 Task: Choose the option "Read and write permissions" for workflow permissions in the repository "JS".
Action: Mouse moved to (977, 198)
Screenshot: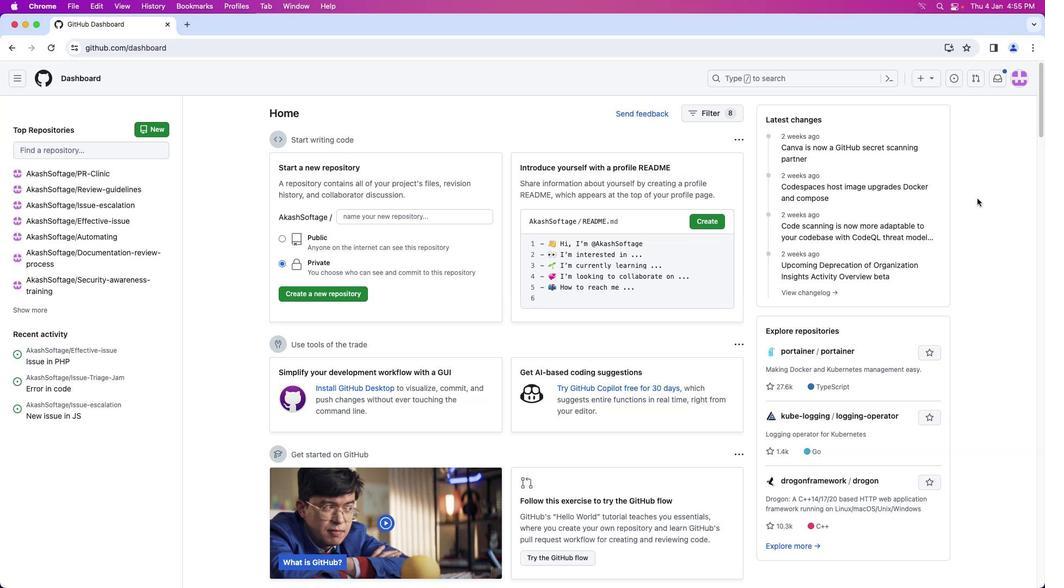 
Action: Mouse pressed left at (977, 198)
Screenshot: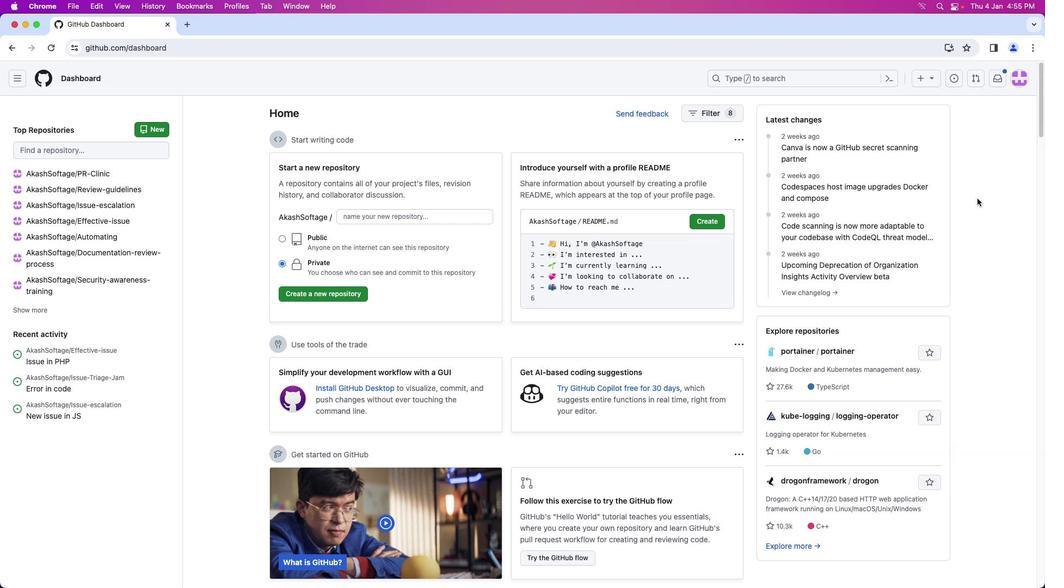 
Action: Mouse moved to (1025, 78)
Screenshot: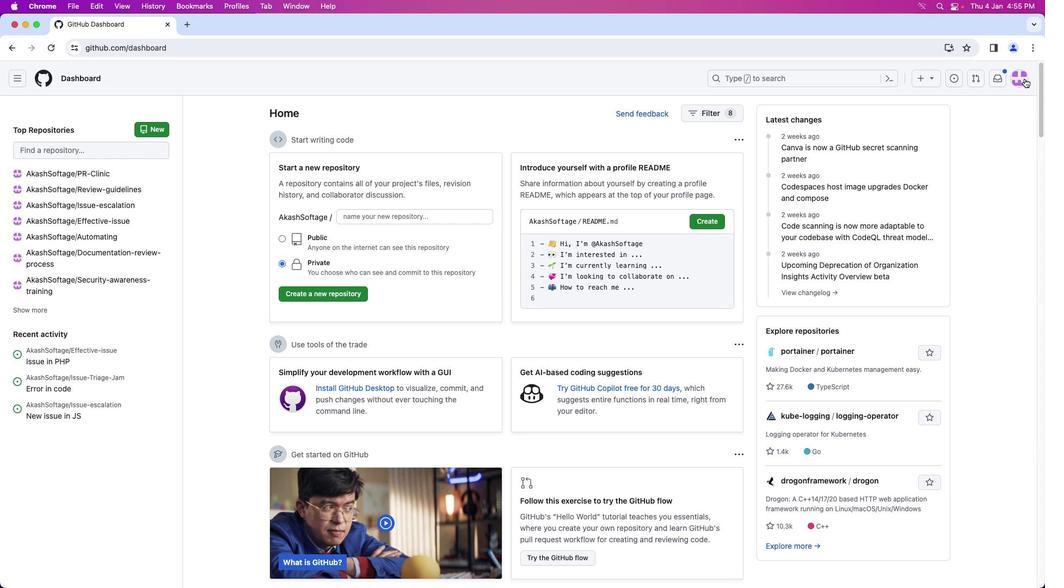 
Action: Mouse pressed left at (1025, 78)
Screenshot: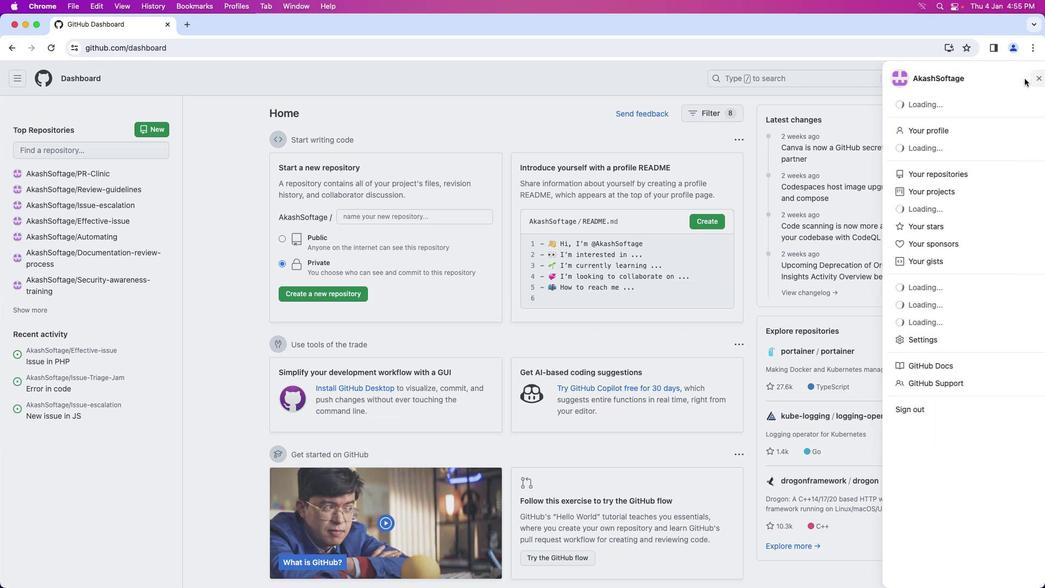 
Action: Mouse moved to (947, 168)
Screenshot: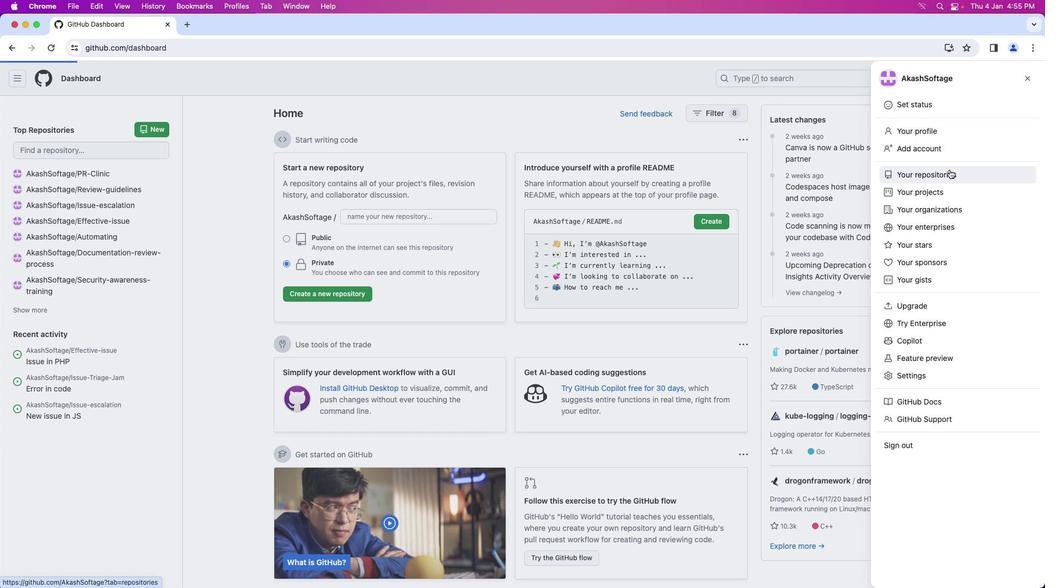 
Action: Mouse pressed left at (947, 168)
Screenshot: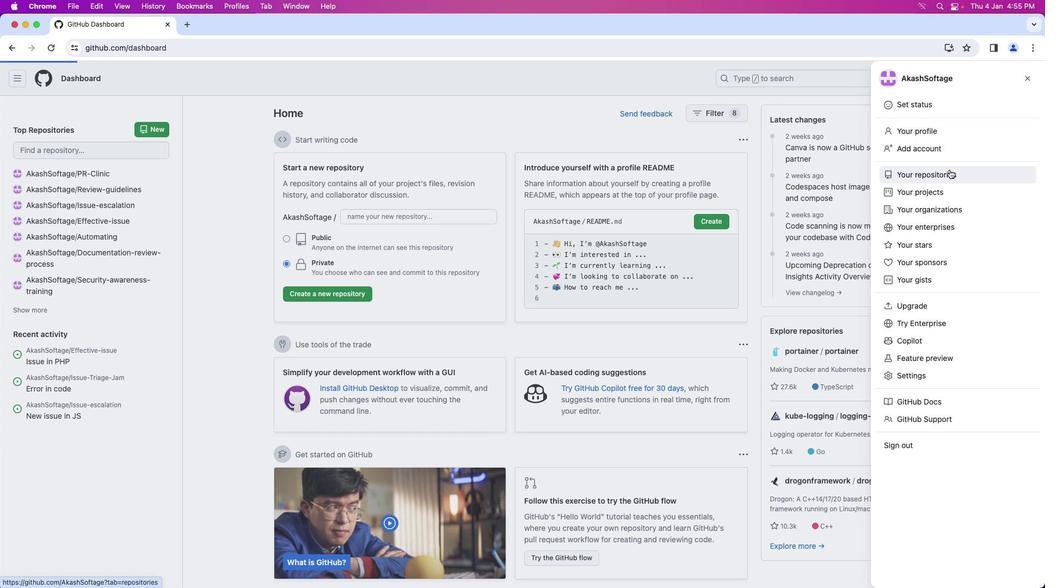 
Action: Mouse moved to (367, 176)
Screenshot: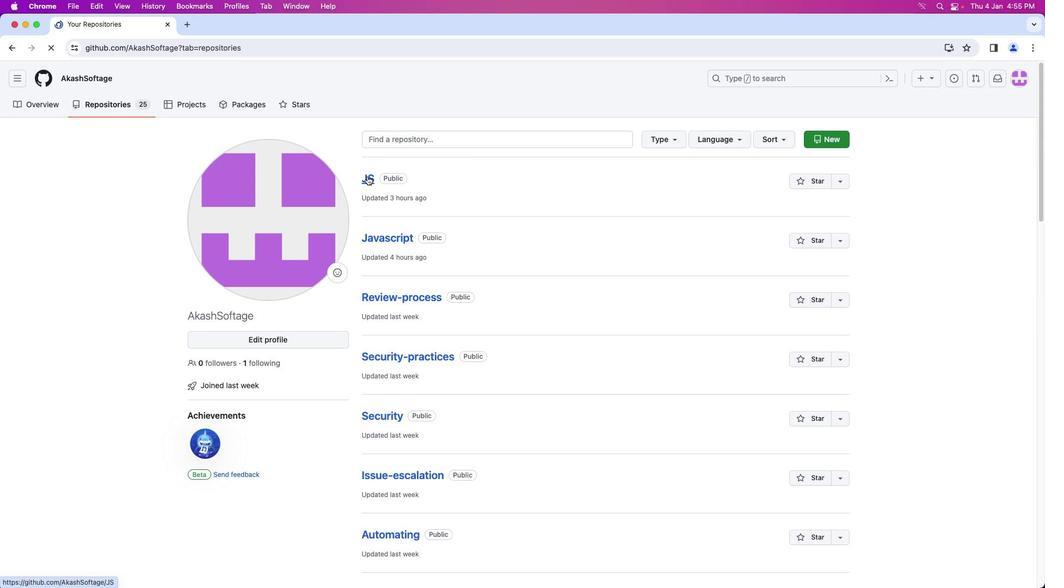 
Action: Mouse pressed left at (367, 176)
Screenshot: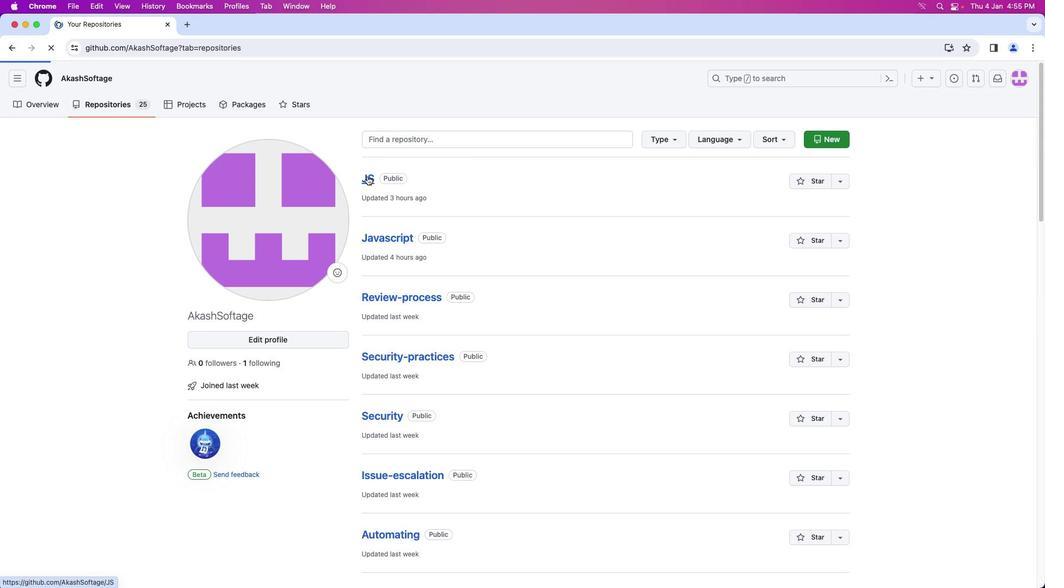 
Action: Mouse moved to (462, 106)
Screenshot: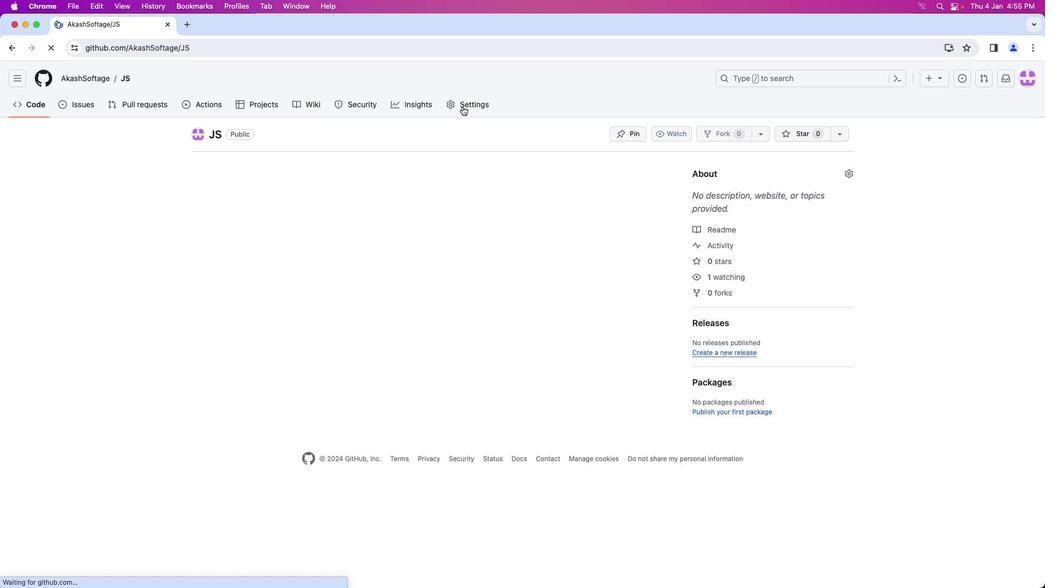 
Action: Mouse pressed left at (462, 106)
Screenshot: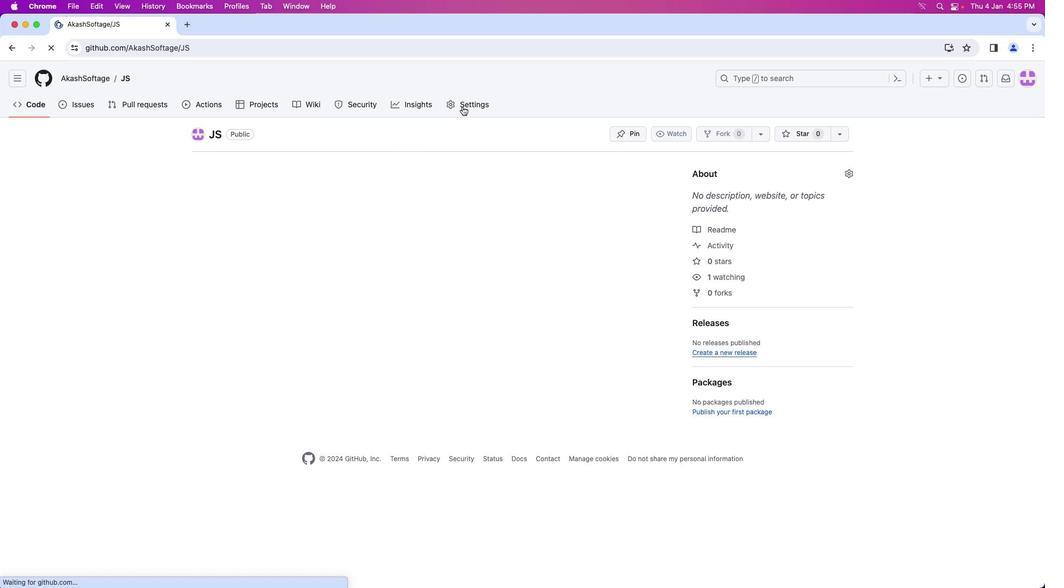 
Action: Mouse moved to (283, 294)
Screenshot: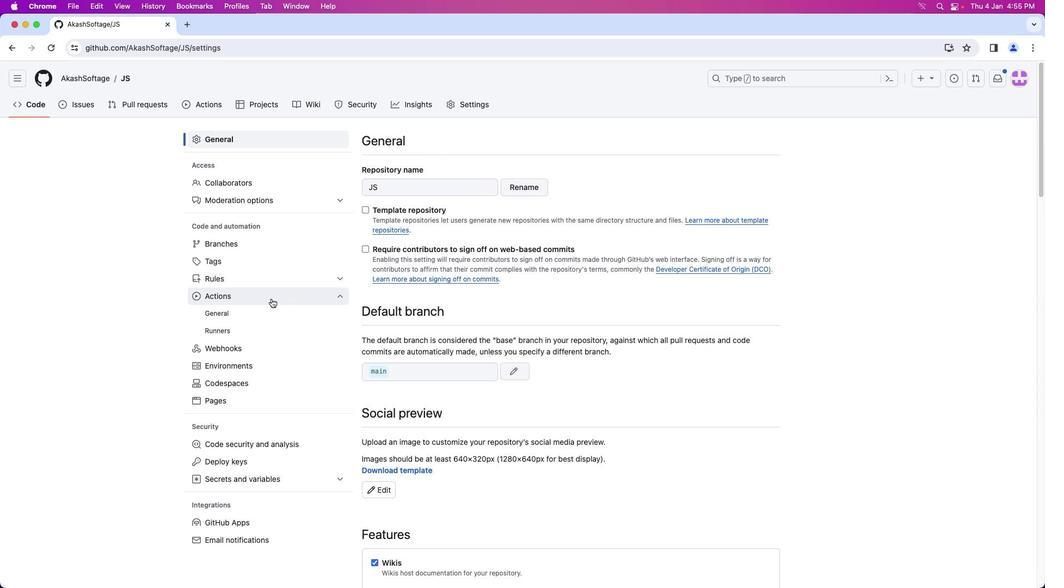 
Action: Mouse pressed left at (283, 294)
Screenshot: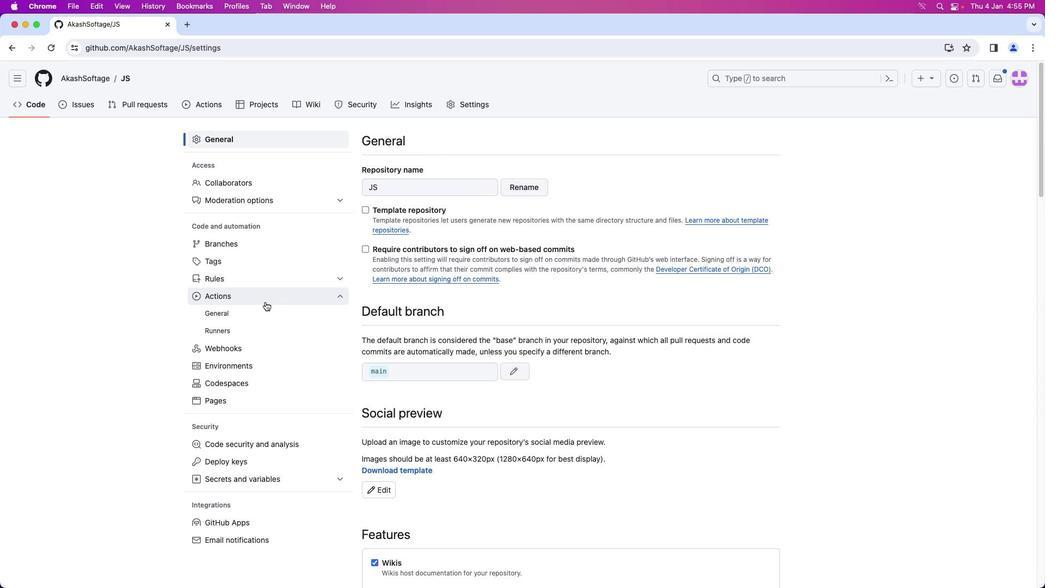 
Action: Mouse moved to (226, 316)
Screenshot: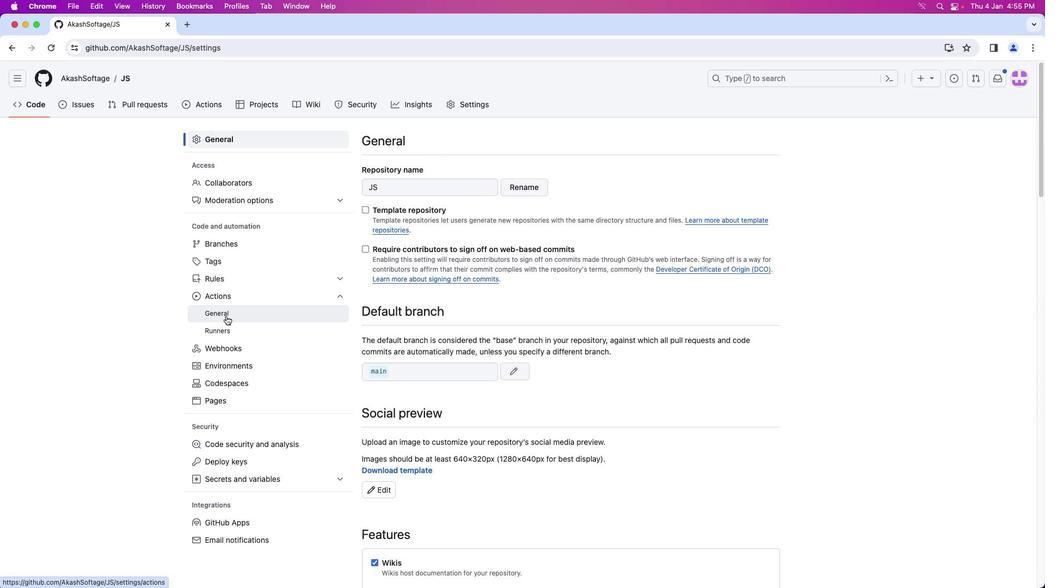 
Action: Mouse pressed left at (226, 316)
Screenshot: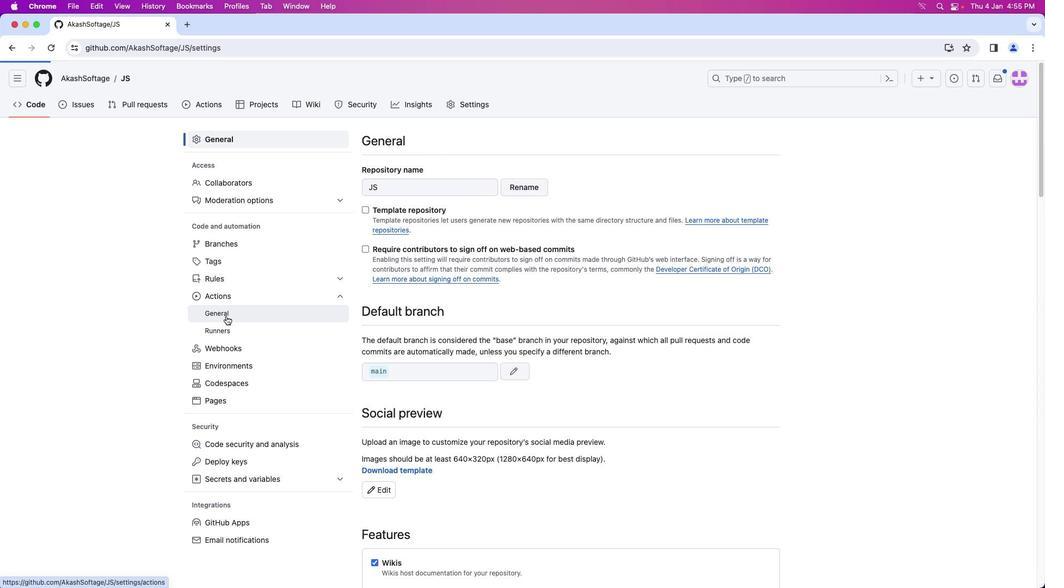 
Action: Mouse moved to (452, 339)
Screenshot: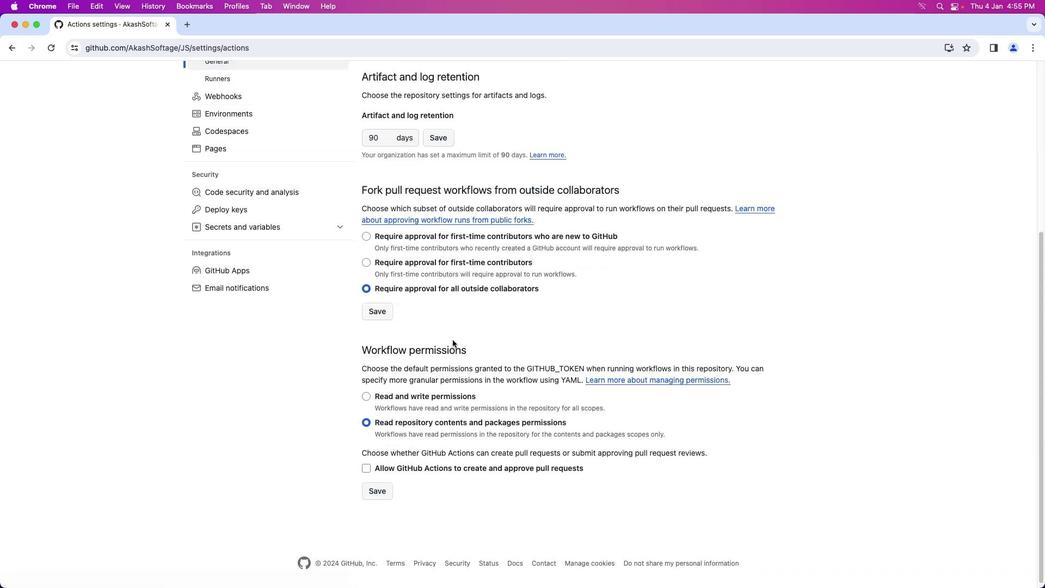 
Action: Mouse scrolled (452, 339) with delta (0, 0)
Screenshot: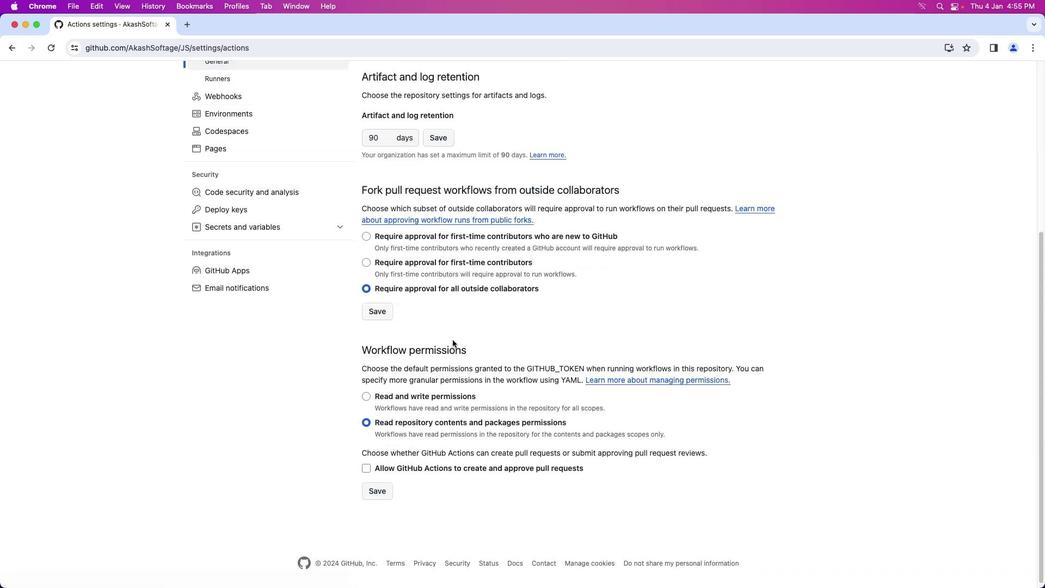 
Action: Mouse moved to (452, 339)
Screenshot: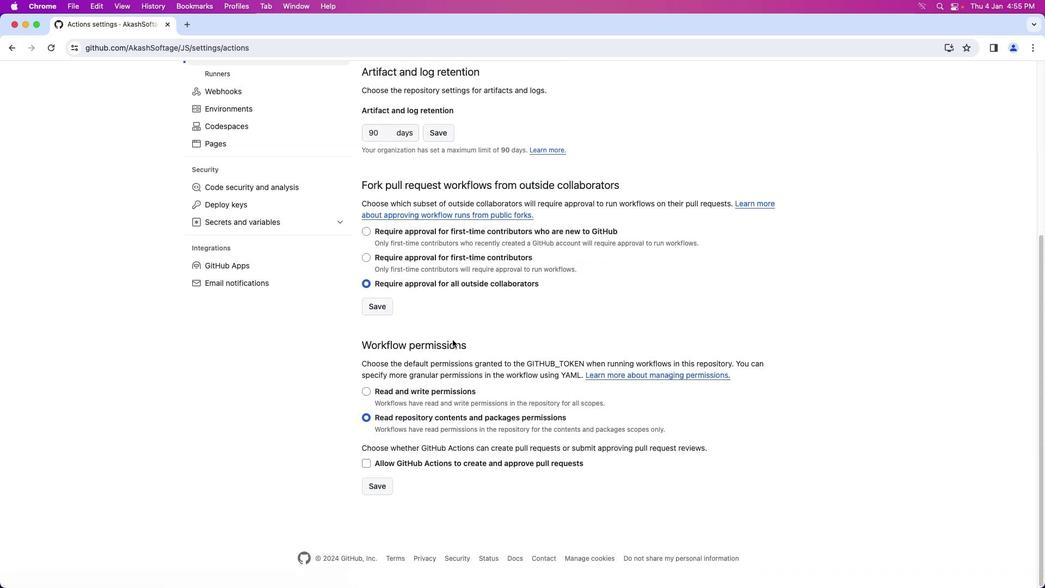 
Action: Mouse scrolled (452, 339) with delta (0, 0)
Screenshot: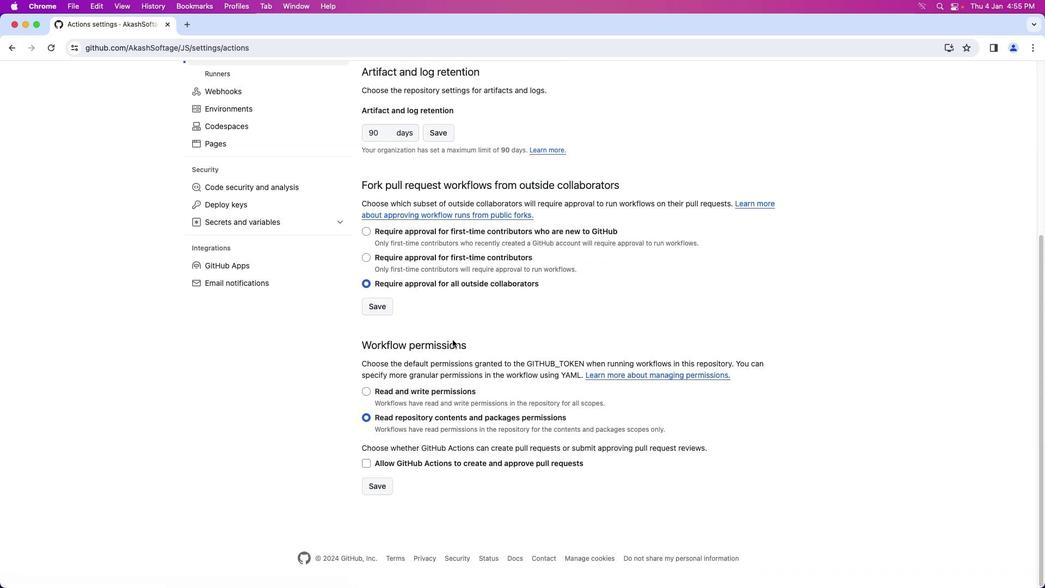 
Action: Mouse moved to (452, 339)
Screenshot: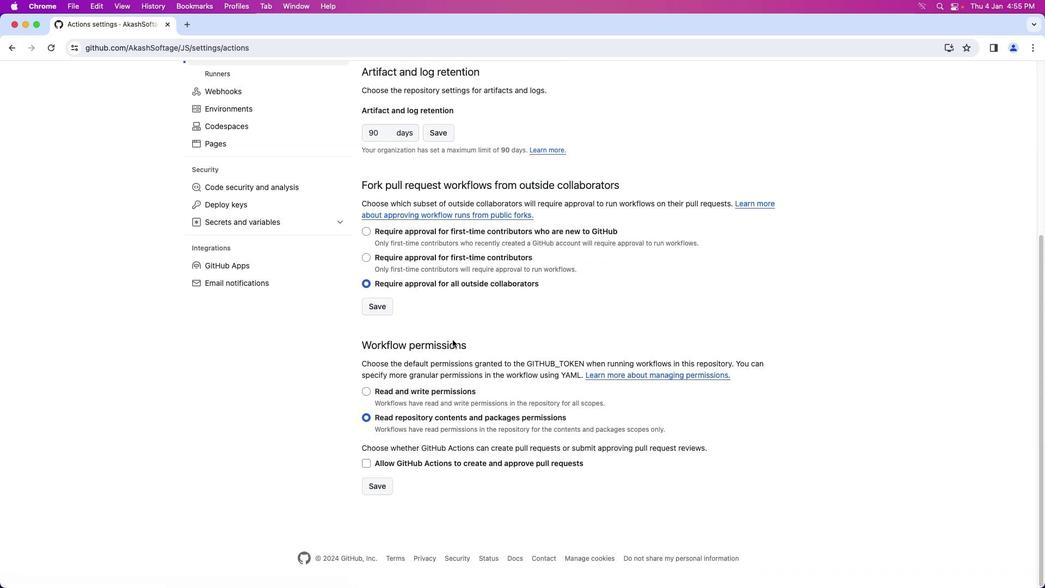 
Action: Mouse scrolled (452, 339) with delta (0, -1)
Screenshot: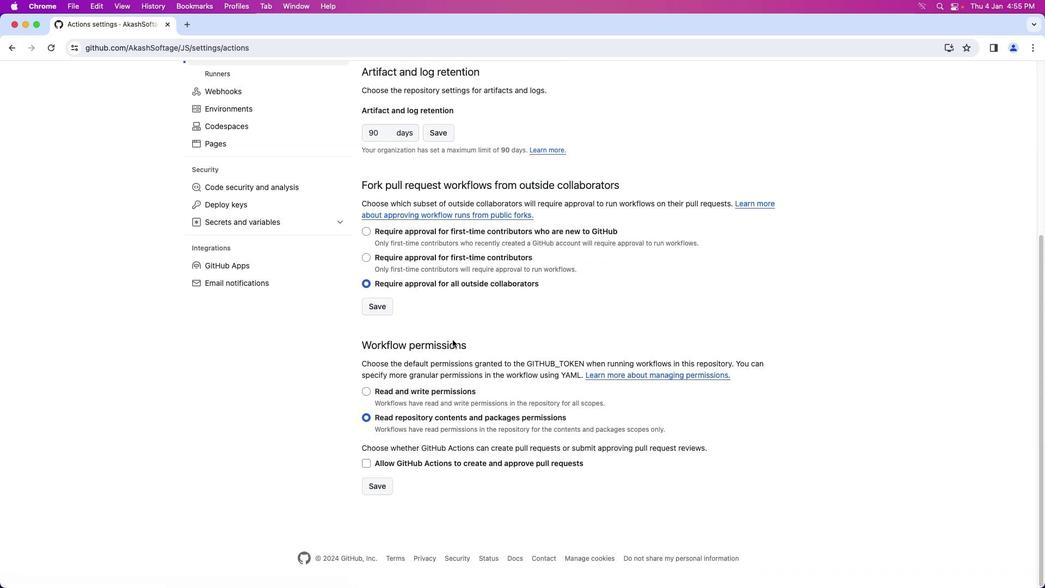 
Action: Mouse scrolled (452, 339) with delta (0, -2)
Screenshot: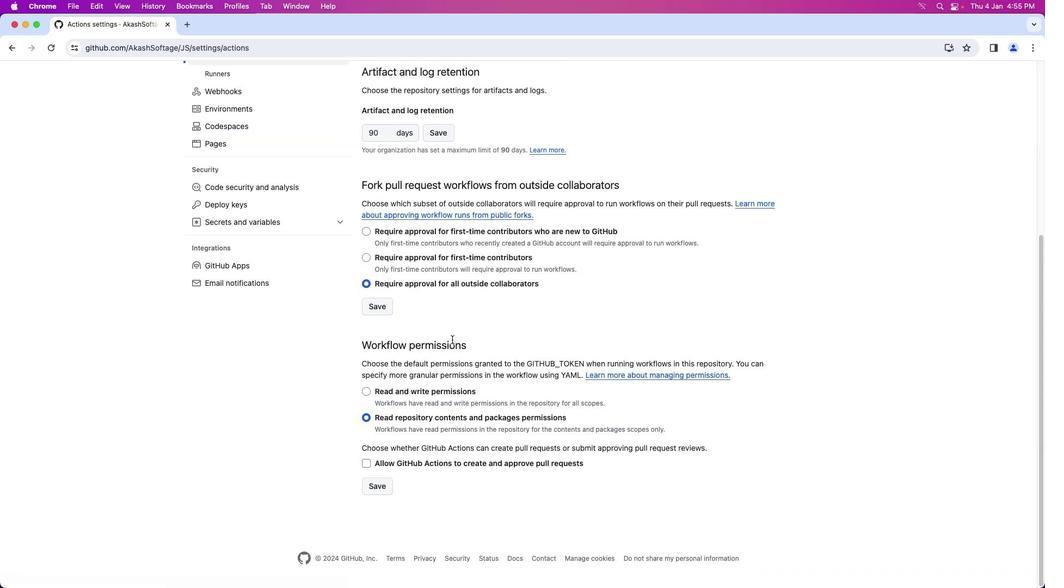
Action: Mouse scrolled (452, 339) with delta (0, -2)
Screenshot: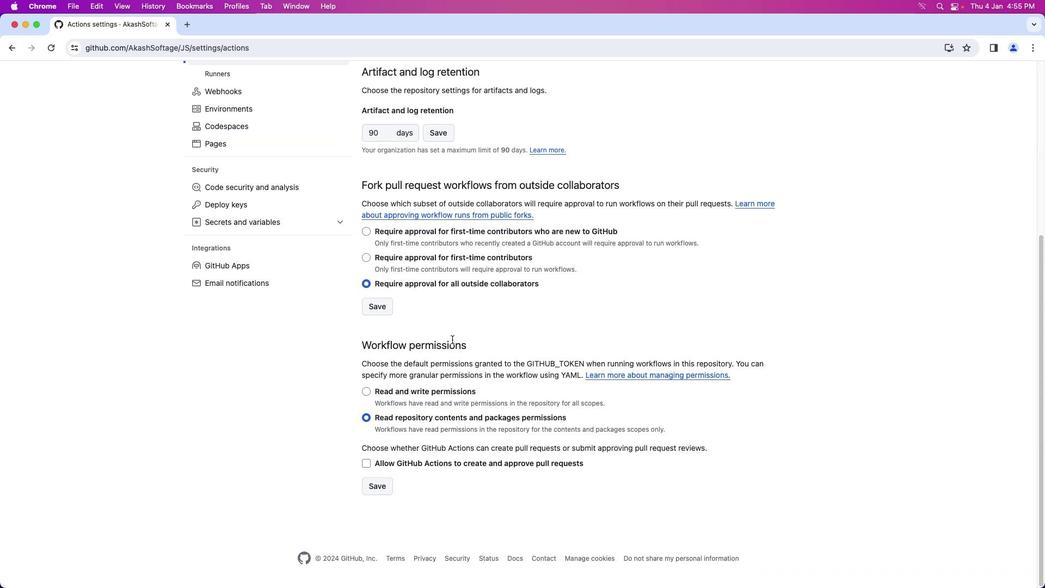 
Action: Mouse scrolled (452, 339) with delta (0, -2)
Screenshot: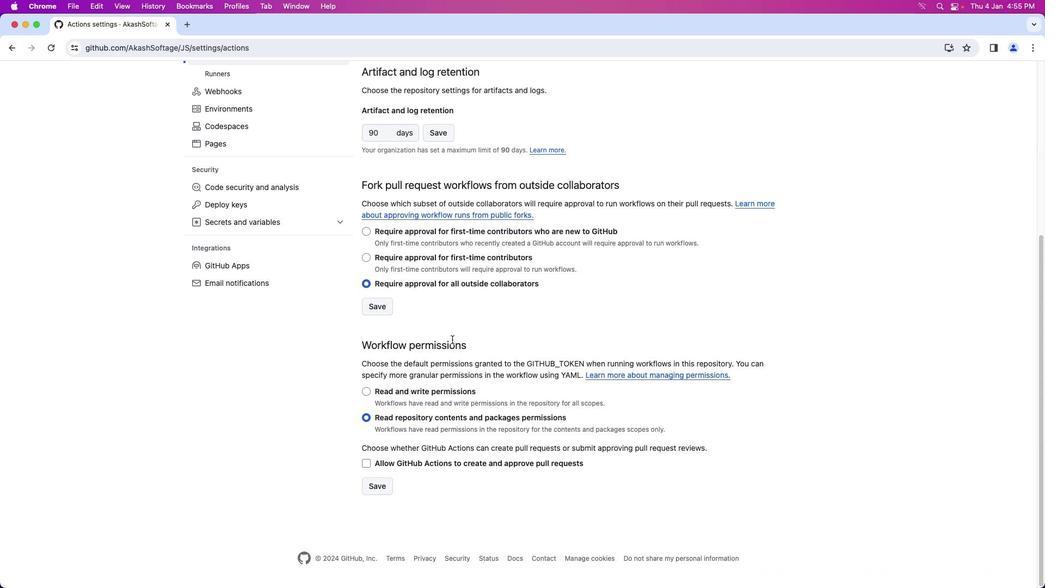 
Action: Mouse moved to (367, 391)
Screenshot: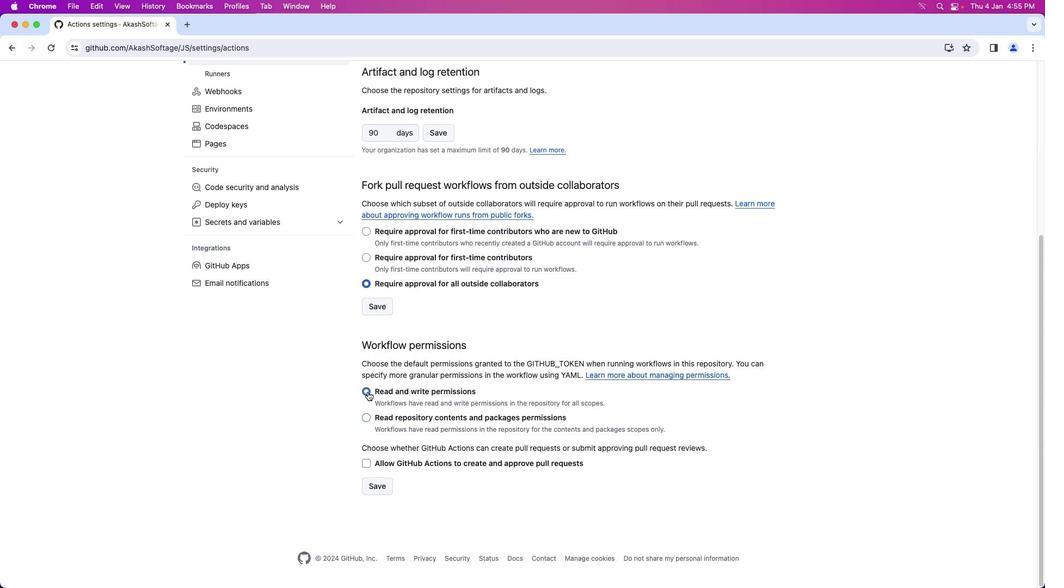 
Action: Mouse pressed left at (367, 391)
Screenshot: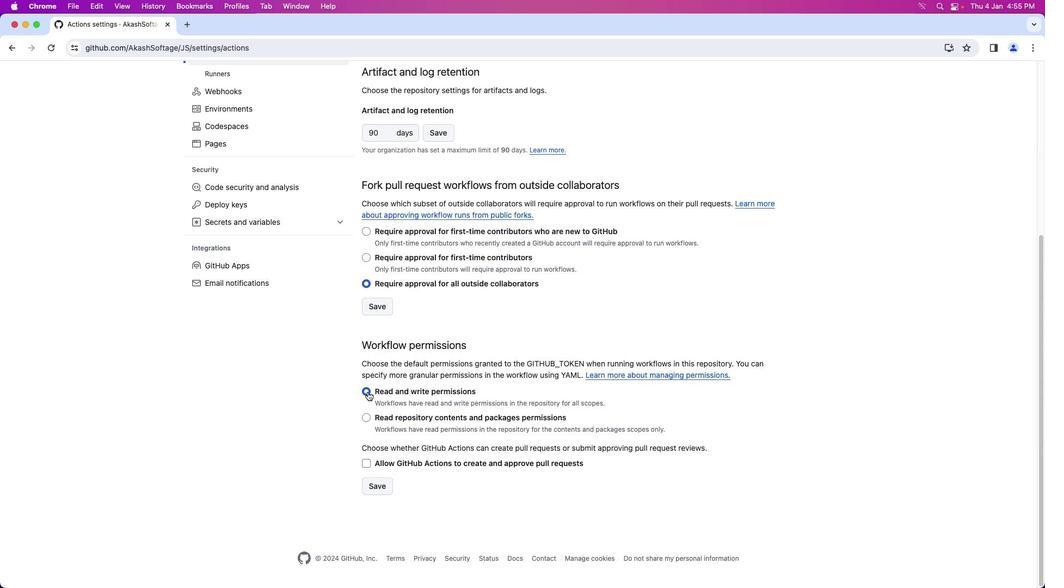 
Action: Mouse moved to (373, 486)
Screenshot: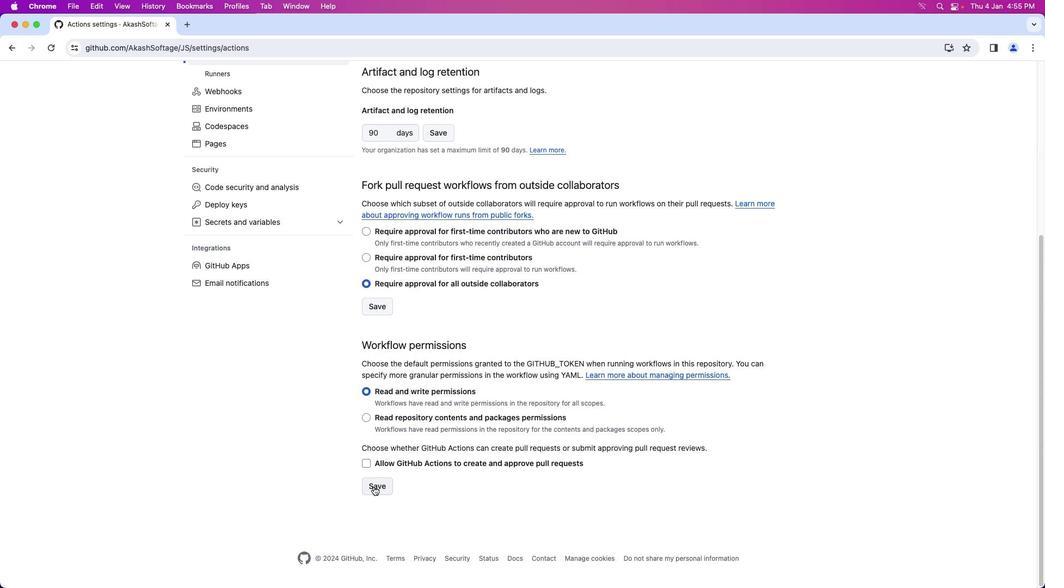 
Action: Mouse pressed left at (373, 486)
Screenshot: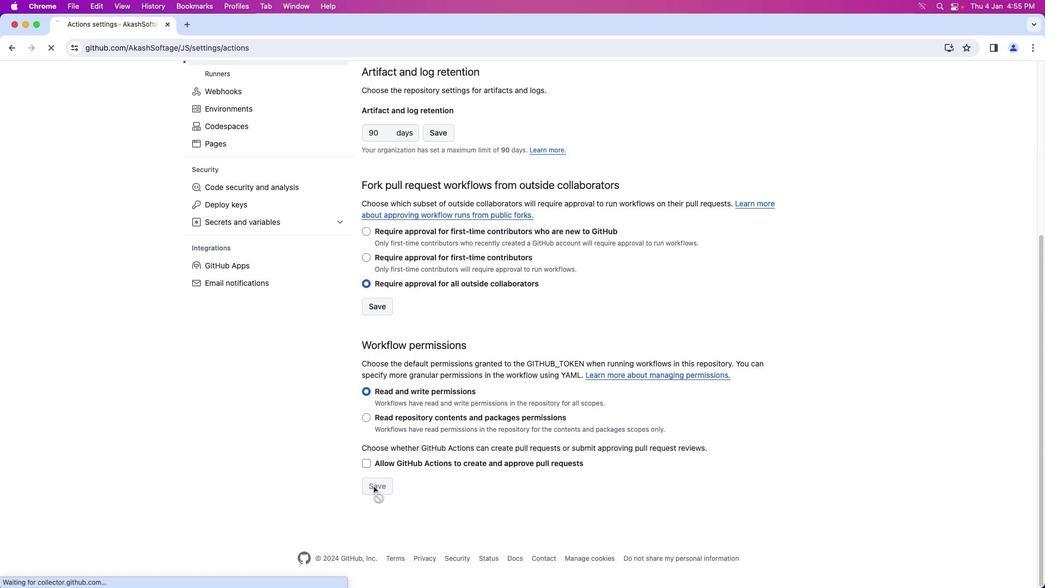 
Action: Mouse moved to (372, 441)
Screenshot: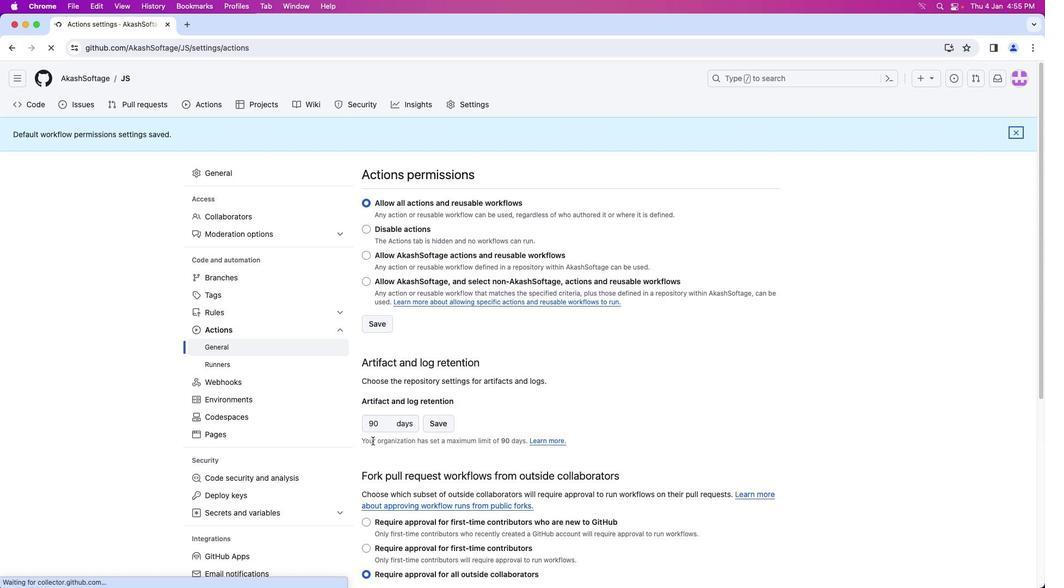 
